 Task: Create a section Compliance Audit Sprint and in the section, add a milestone Disaster Recovery Plan Testing in the project TrueLine.
Action: Mouse moved to (73, 609)
Screenshot: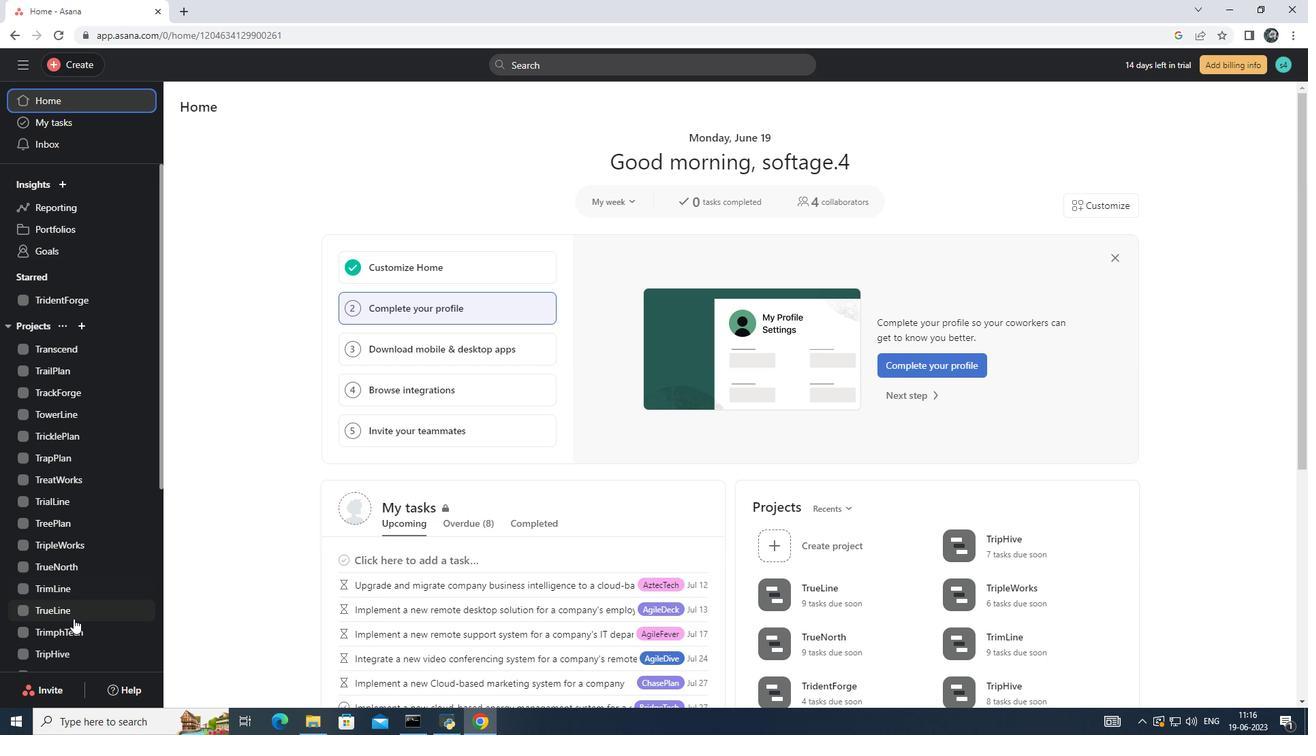 
Action: Mouse pressed left at (73, 609)
Screenshot: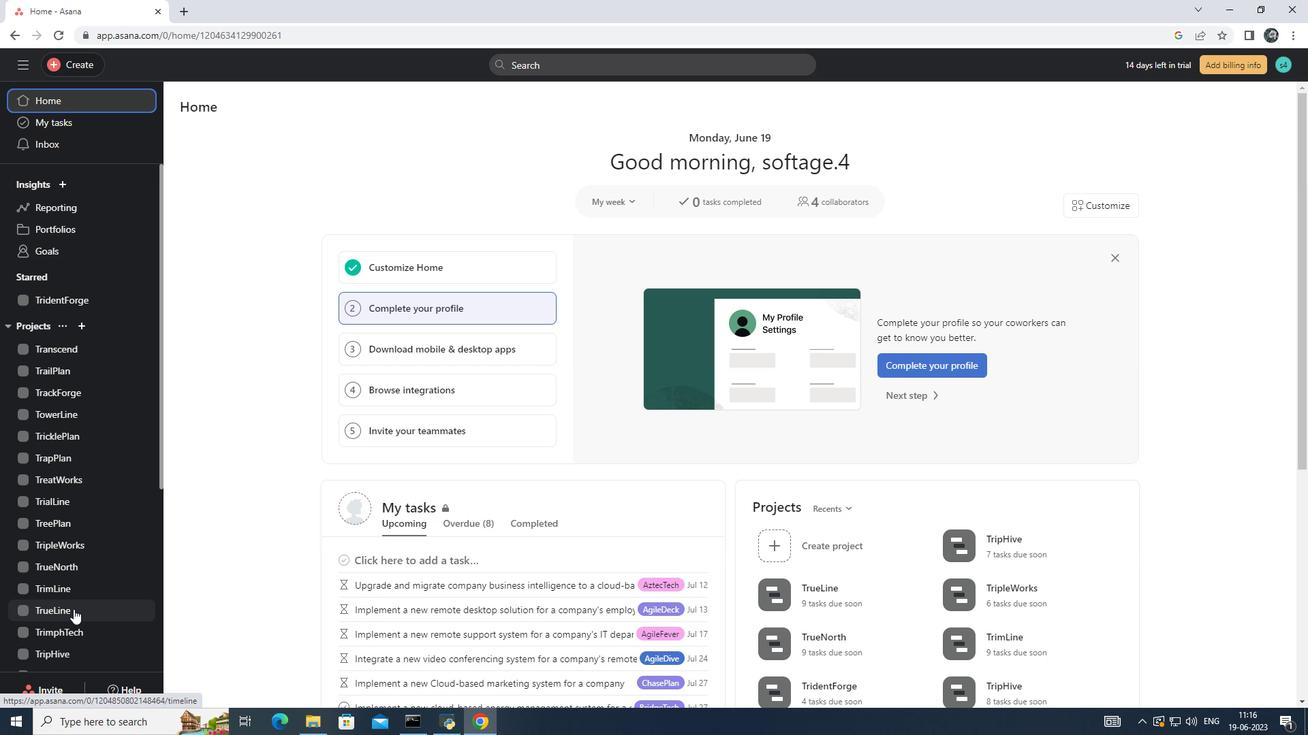 
Action: Mouse moved to (232, 603)
Screenshot: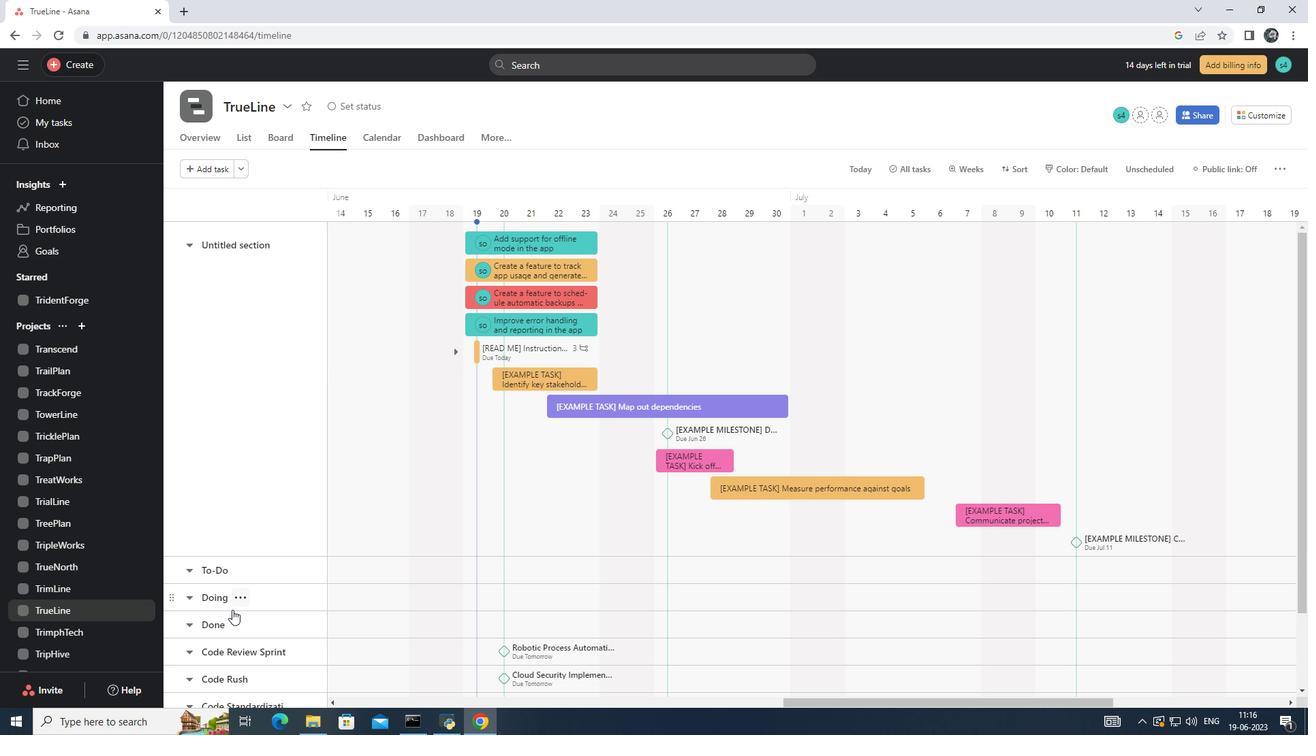 
Action: Mouse scrolled (232, 602) with delta (0, 0)
Screenshot: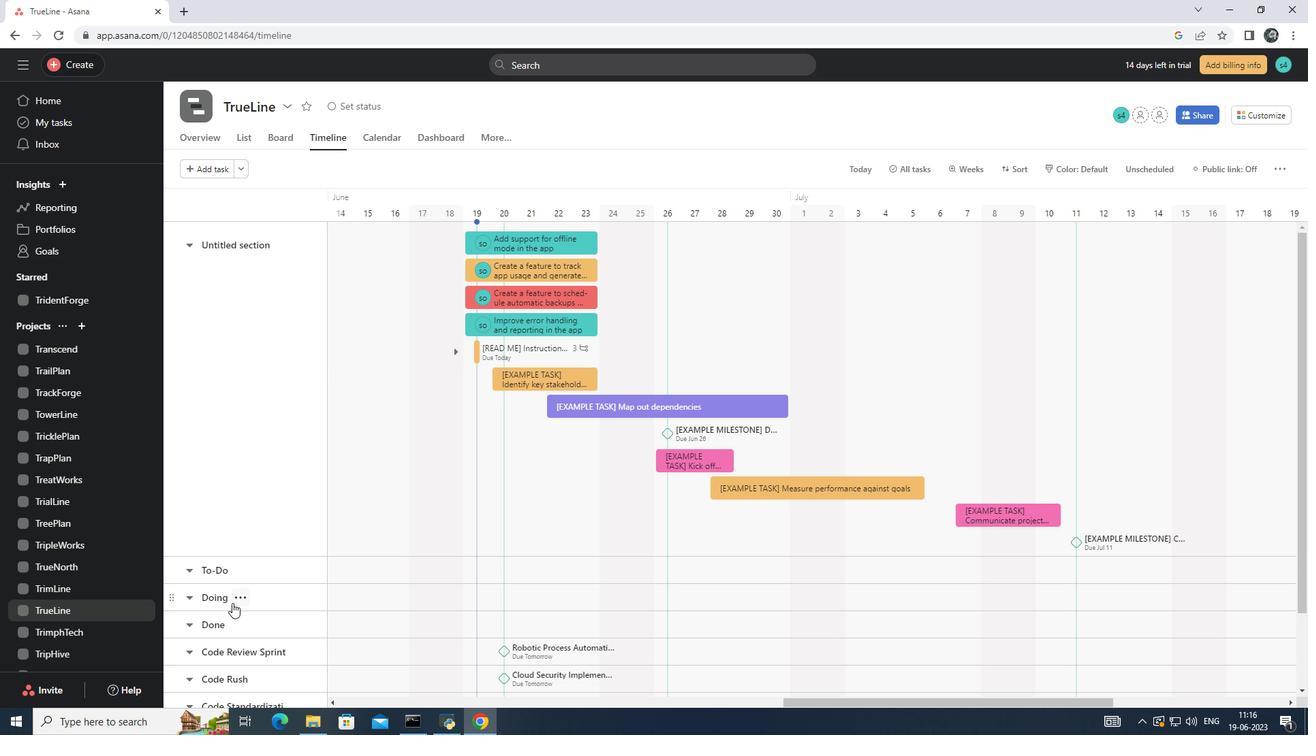 
Action: Mouse scrolled (232, 602) with delta (0, 0)
Screenshot: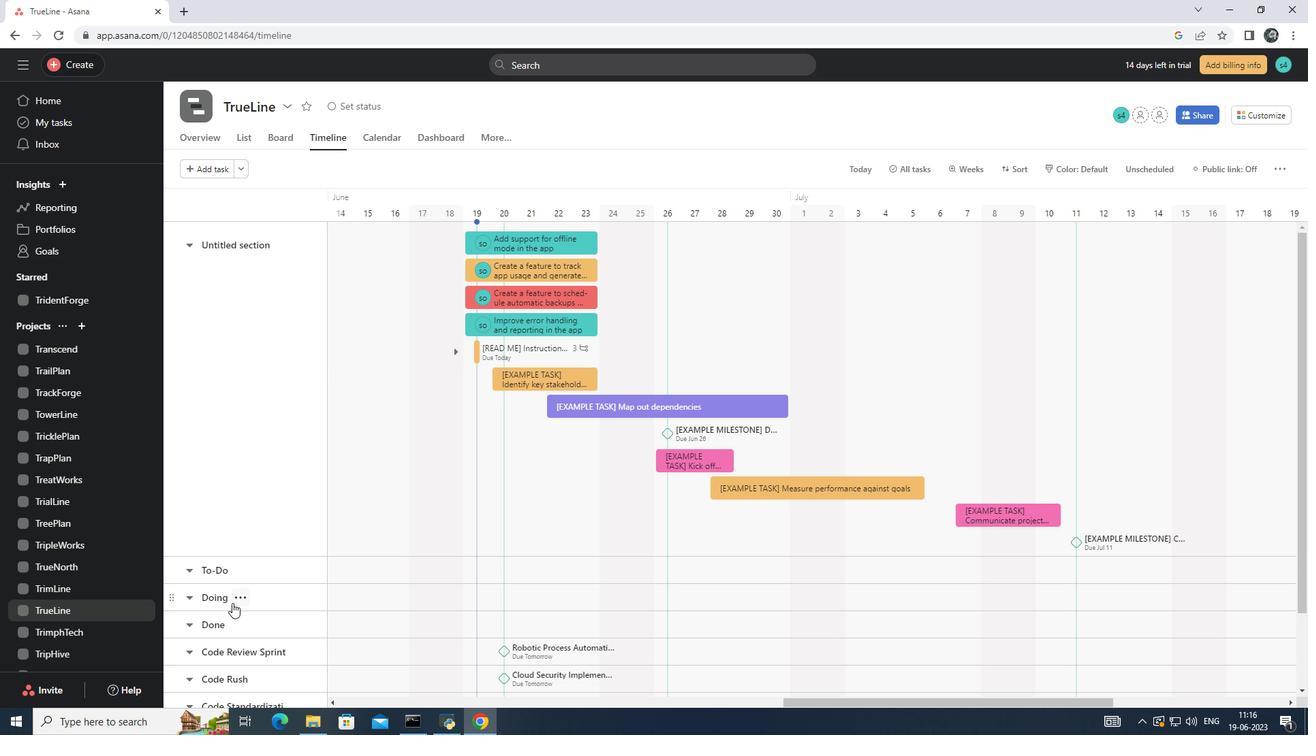 
Action: Mouse scrolled (232, 602) with delta (0, 0)
Screenshot: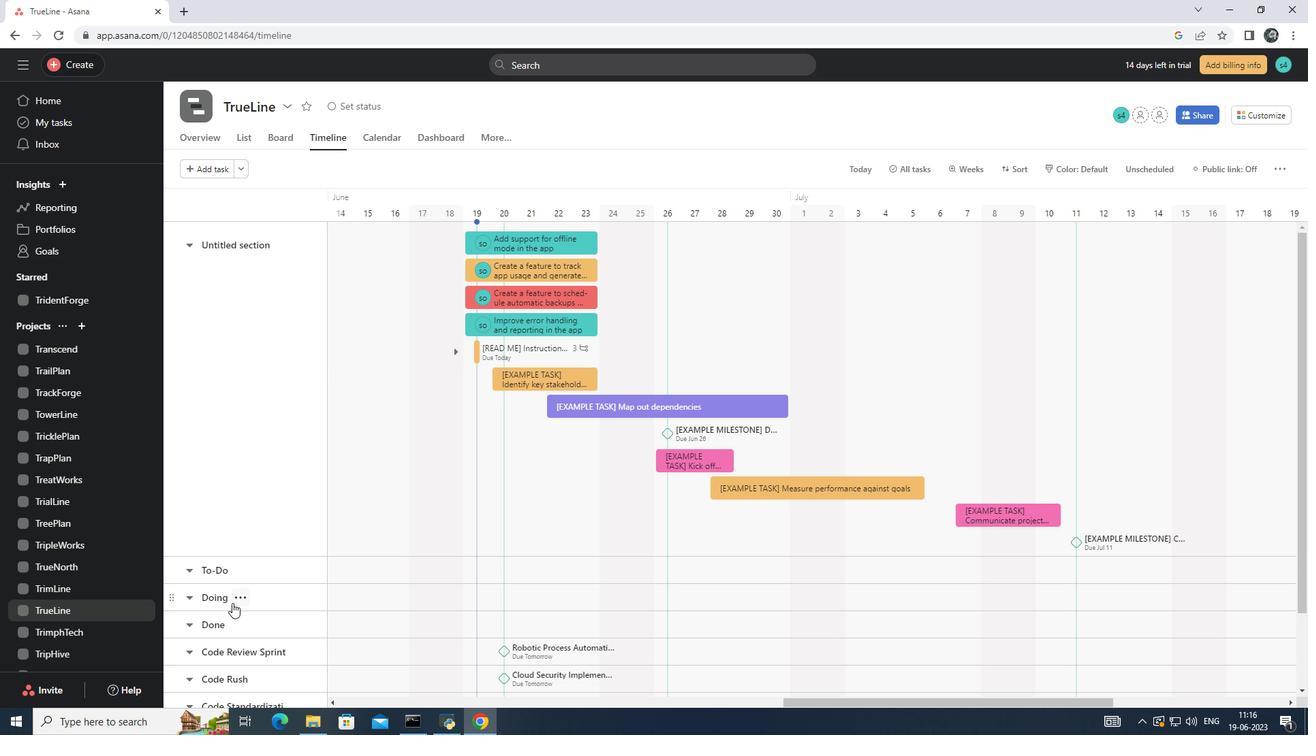 
Action: Mouse moved to (226, 641)
Screenshot: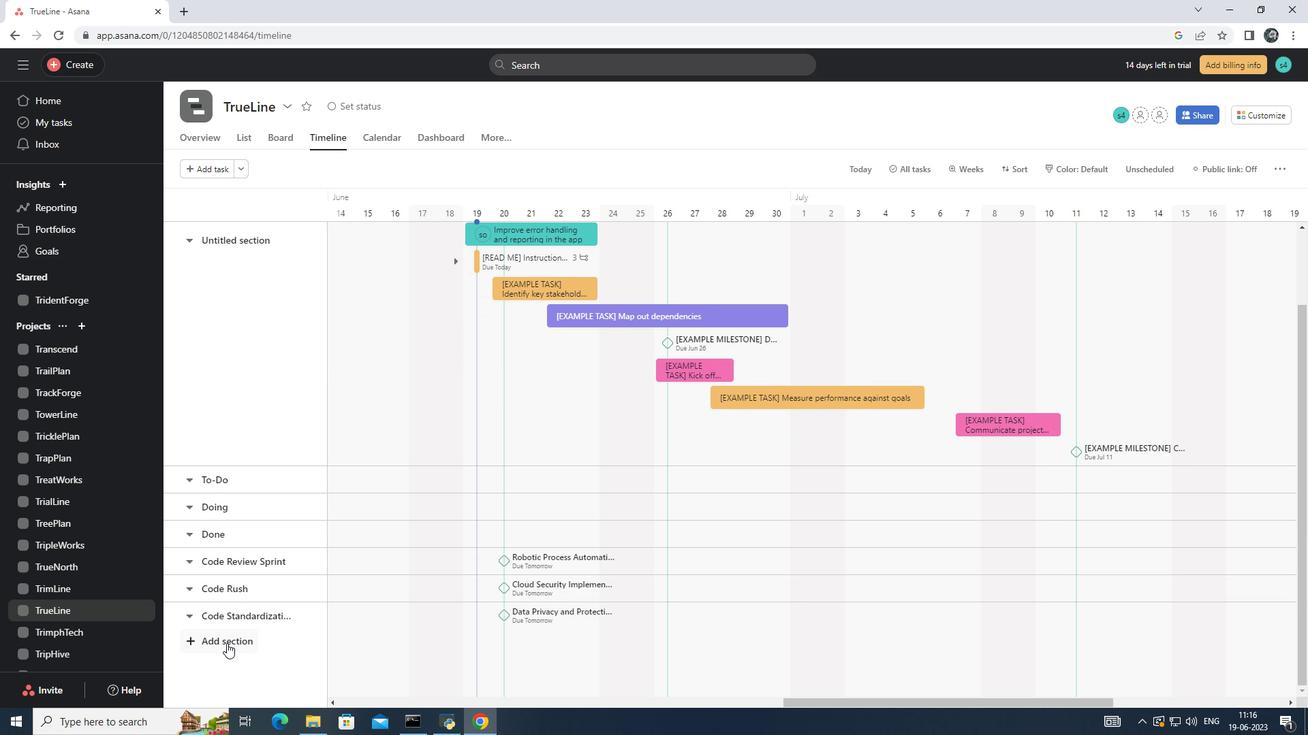 
Action: Mouse pressed left at (226, 641)
Screenshot: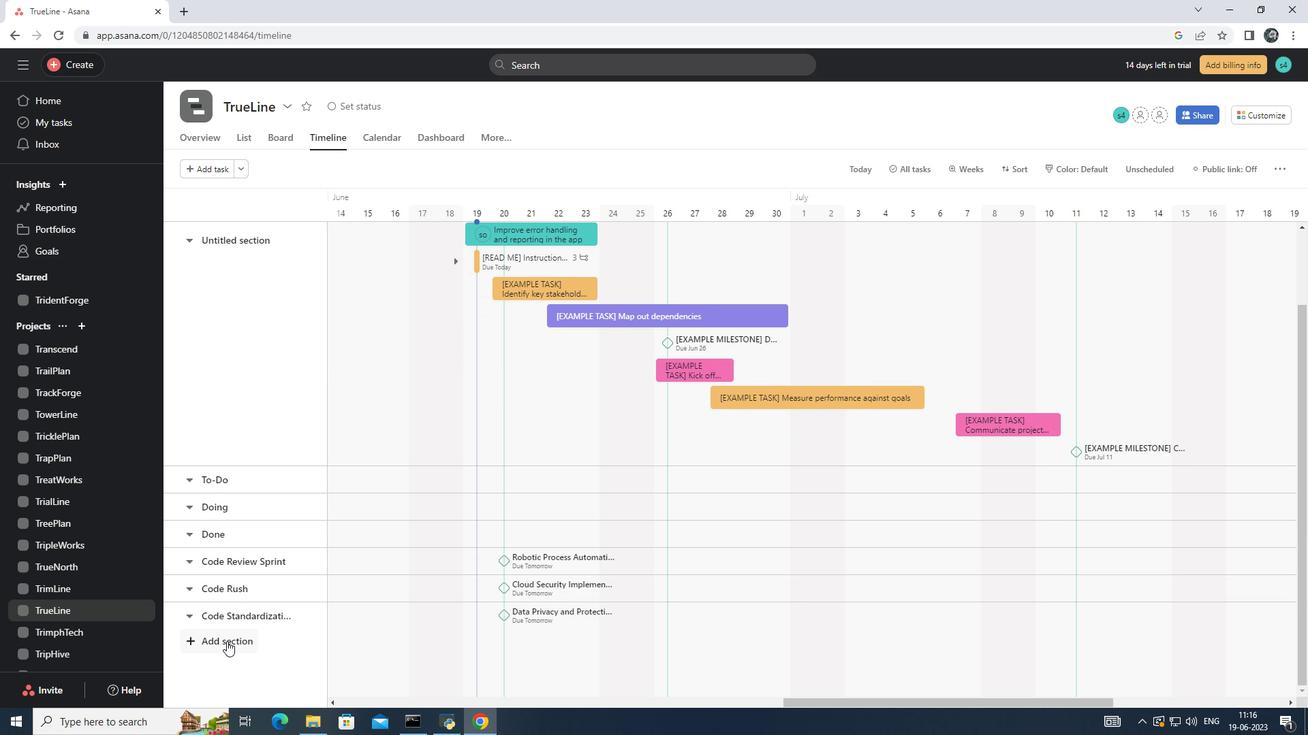 
Action: Mouse moved to (225, 641)
Screenshot: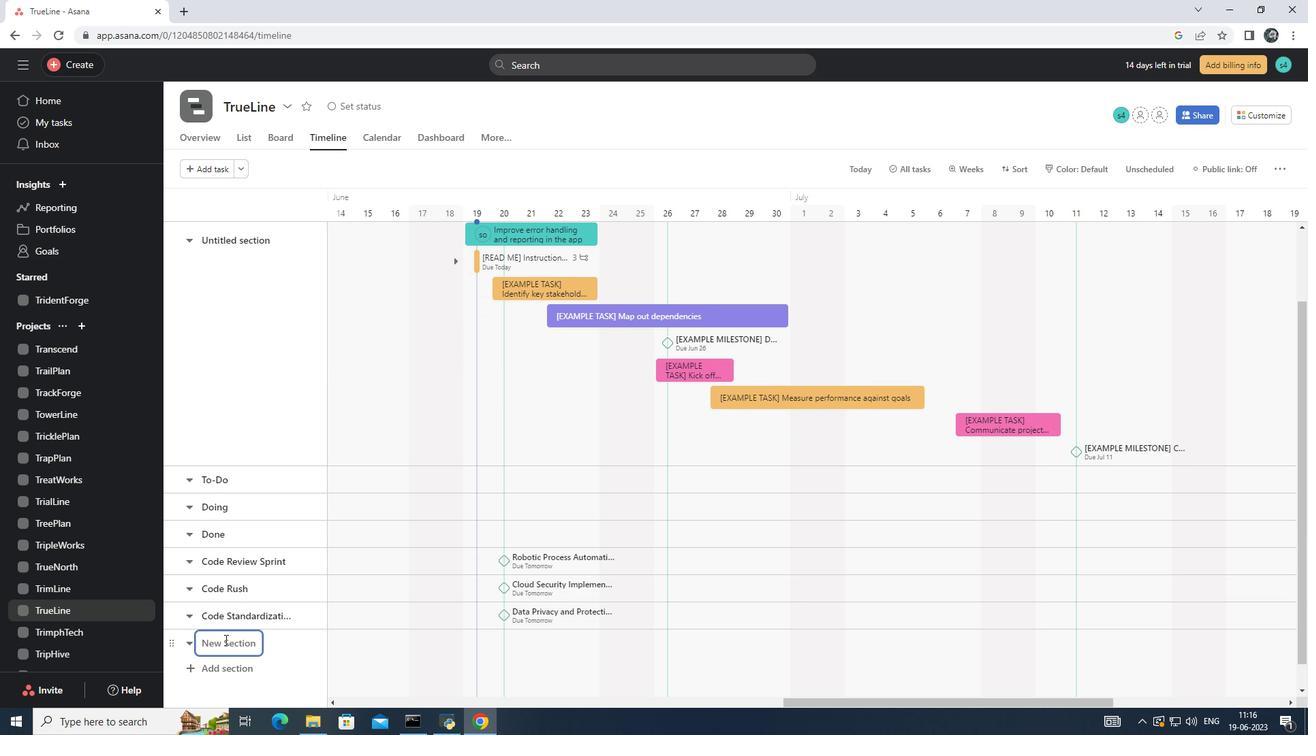 
Action: Key pressed <Key.shift>Compliance<Key.space><Key.shift>Audit<Key.space><Key.shift>Sprint
Screenshot: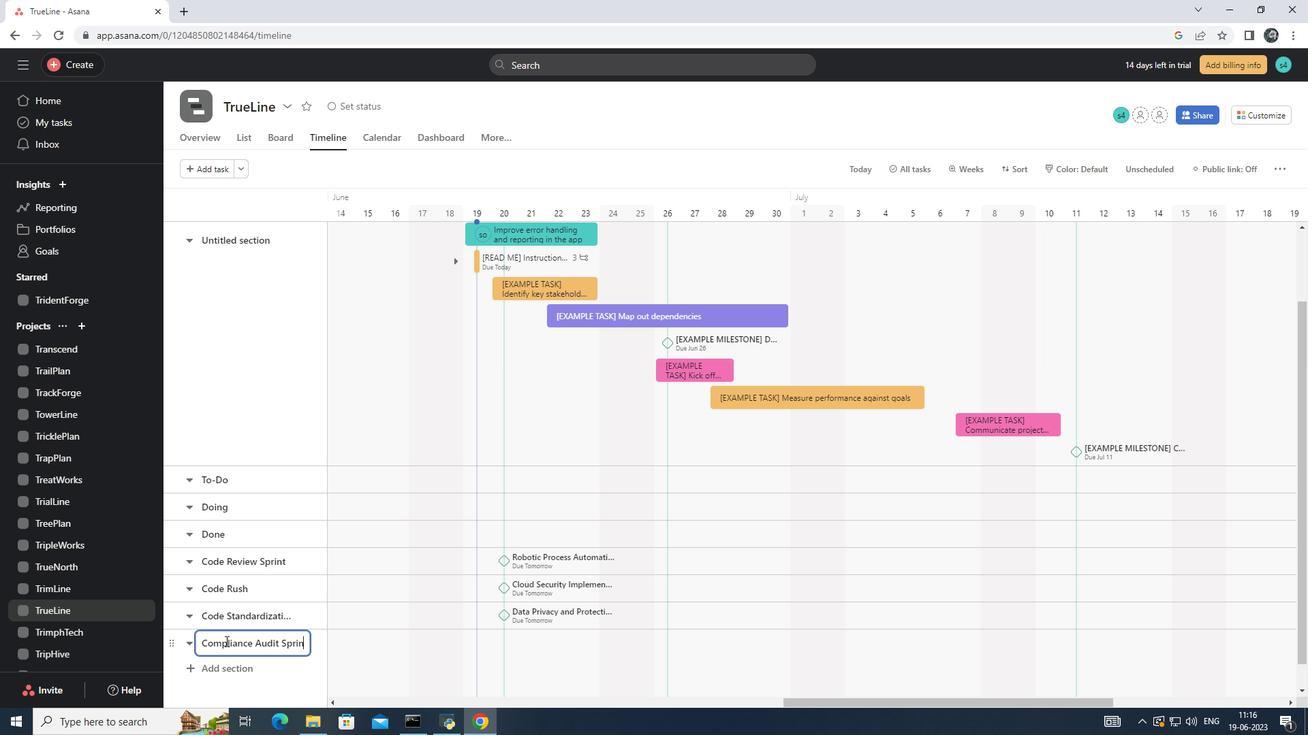 
Action: Mouse moved to (407, 662)
Screenshot: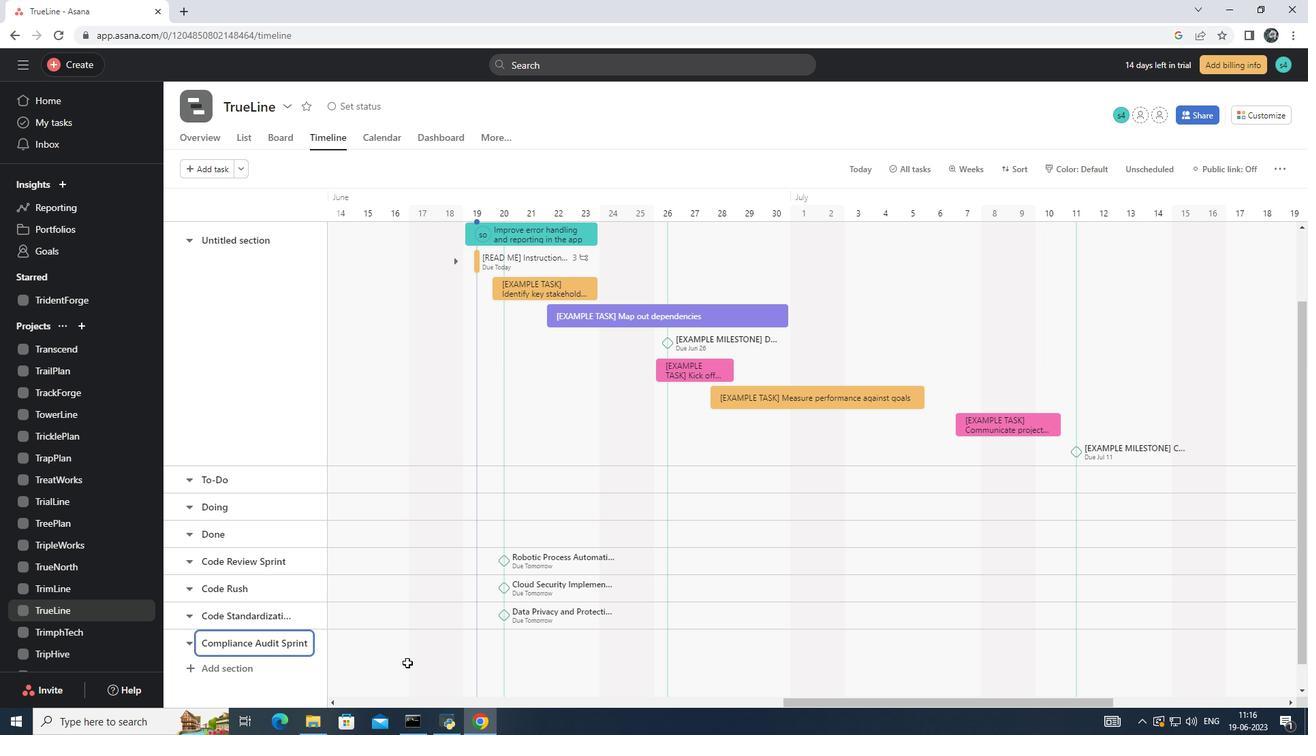 
Action: Key pressed <Key.enter>
Screenshot: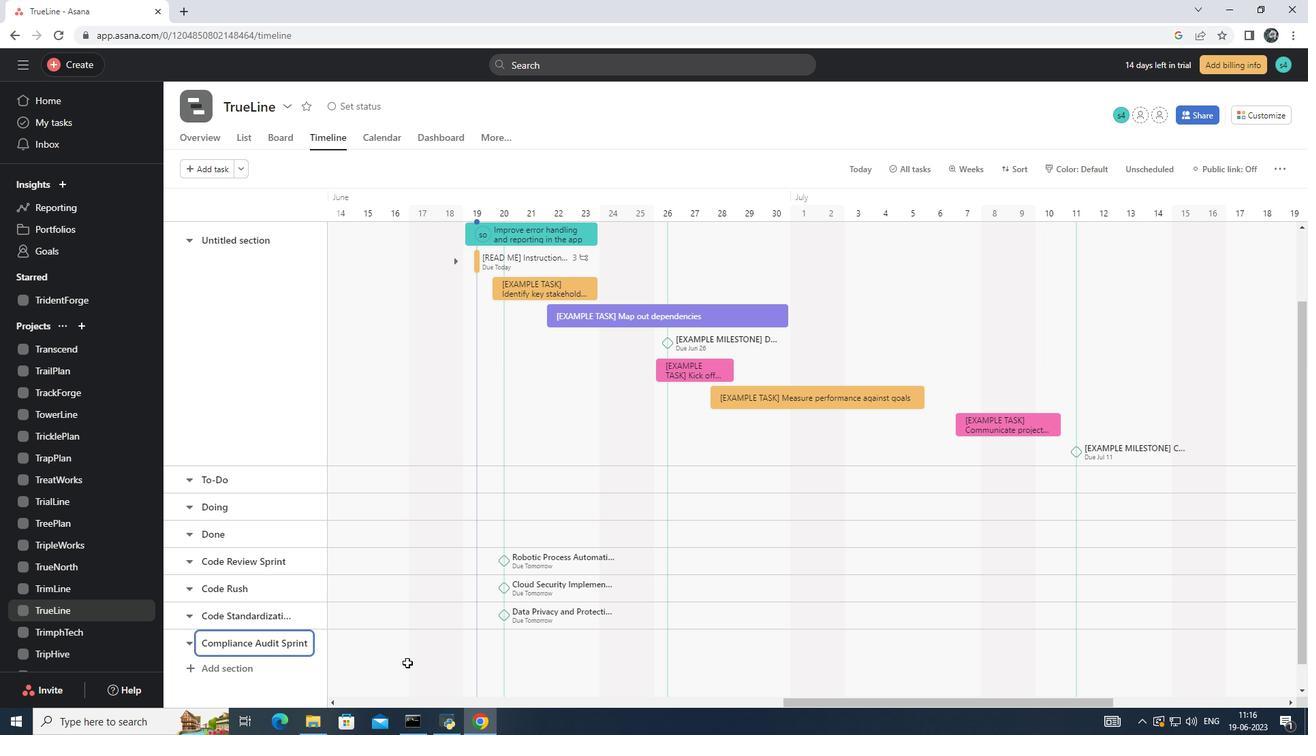 
Action: Mouse moved to (389, 641)
Screenshot: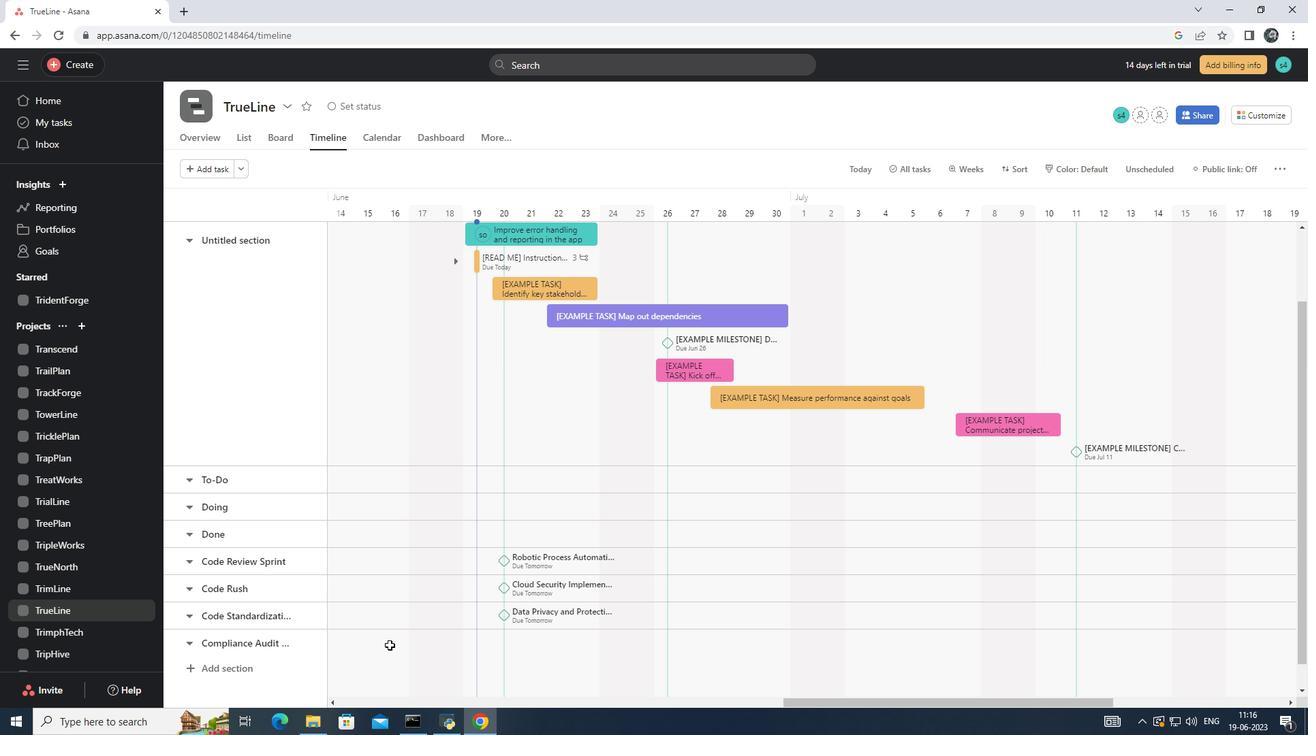 
Action: Mouse pressed left at (389, 641)
Screenshot: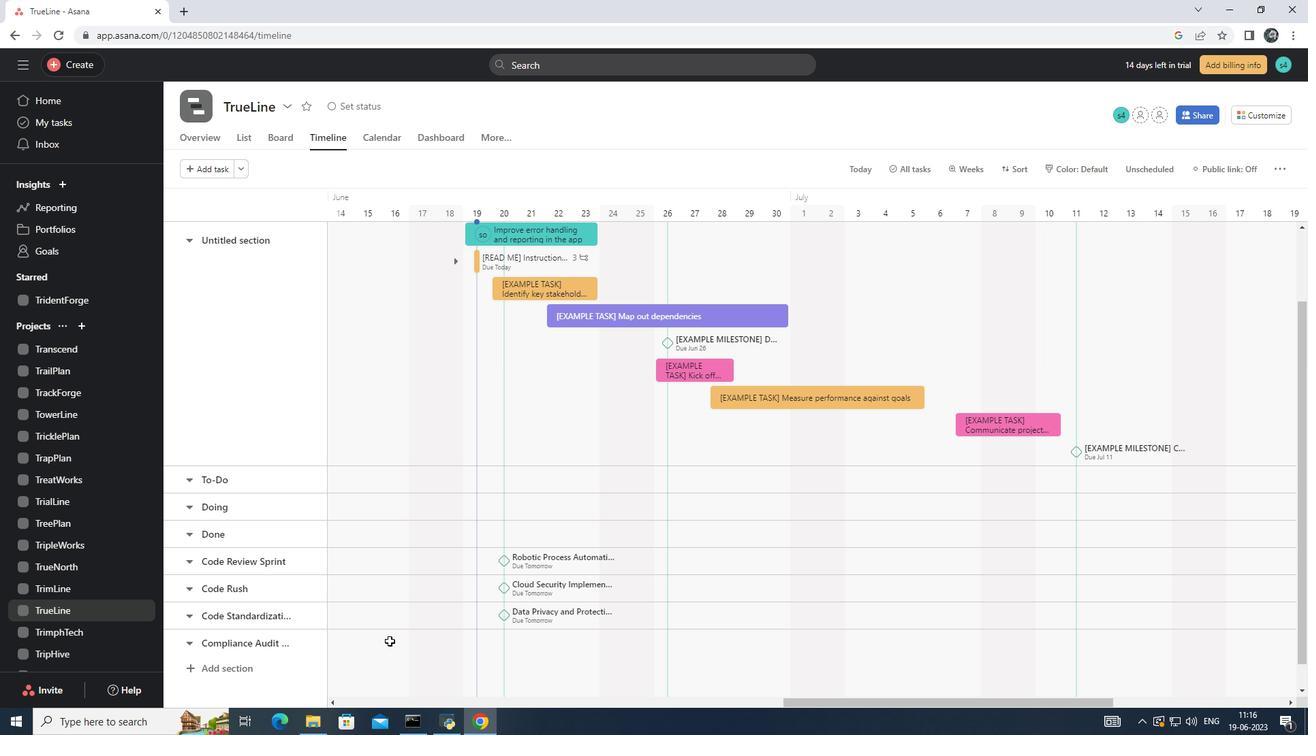 
Action: Mouse moved to (389, 641)
Screenshot: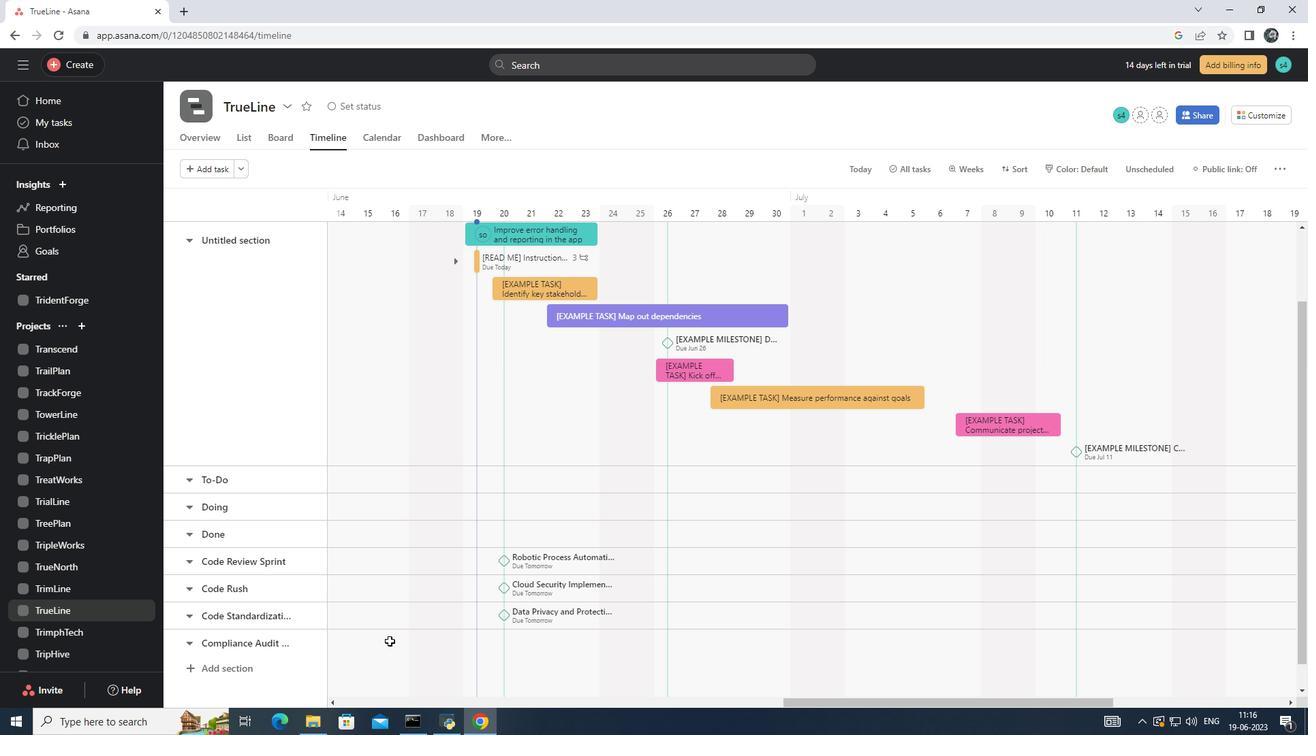 
Action: Key pressed <Key.shift>Disaster<Key.space><Key.shift>Recovery<Key.space><Key.shift>Plan<Key.space><Key.shift>Testing<Key.enter>
Screenshot: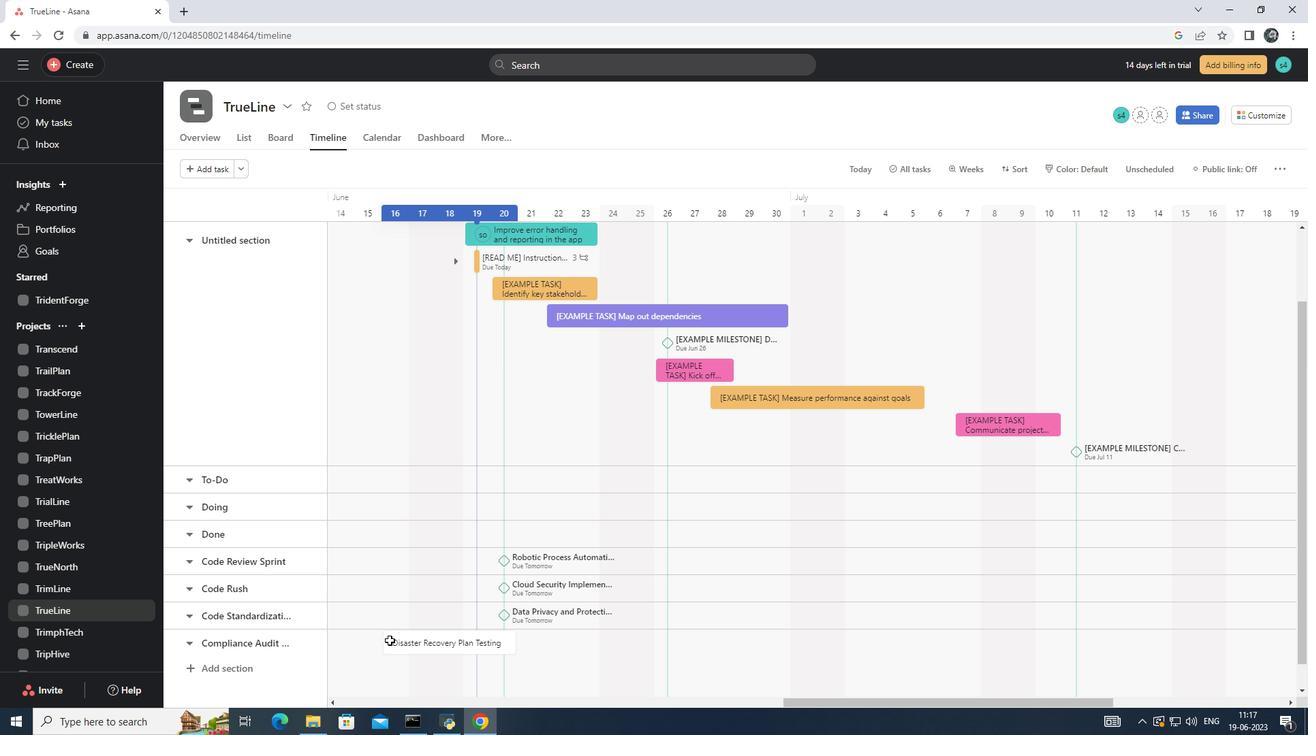 
Action: Mouse moved to (446, 639)
Screenshot: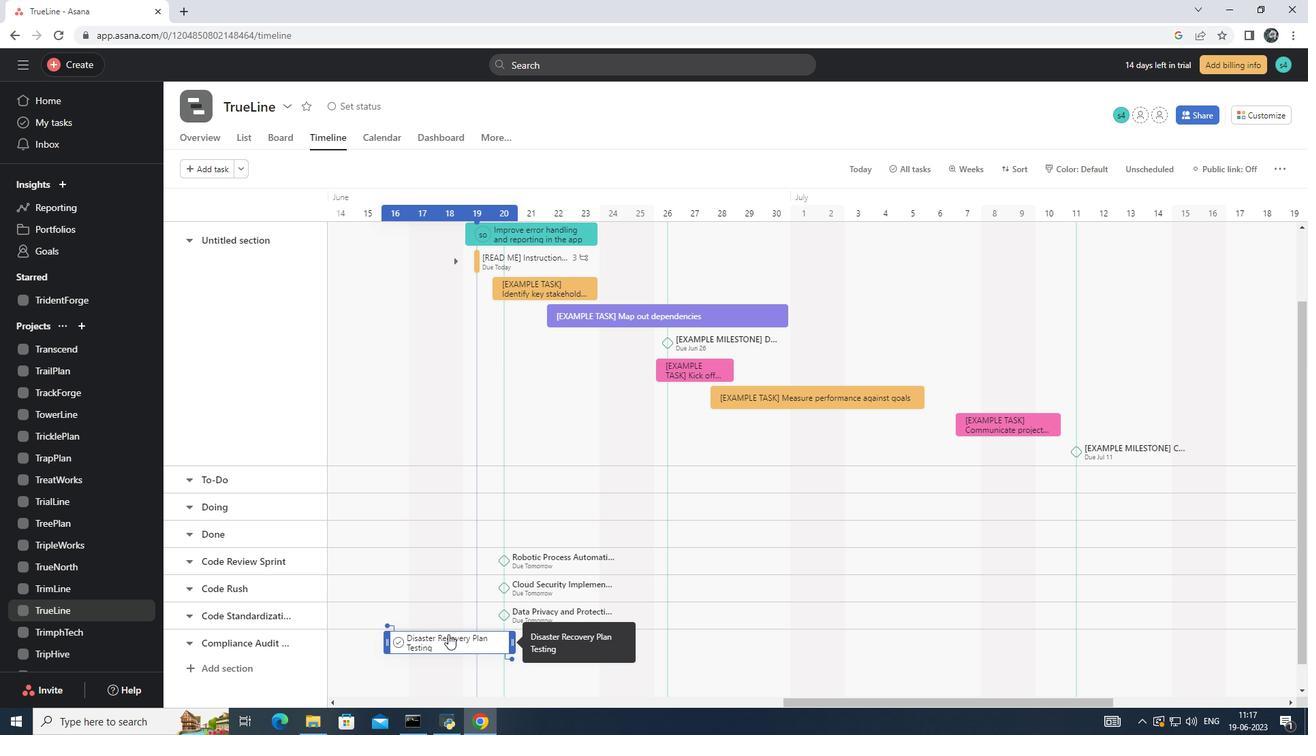 
Action: Mouse pressed right at (446, 639)
Screenshot: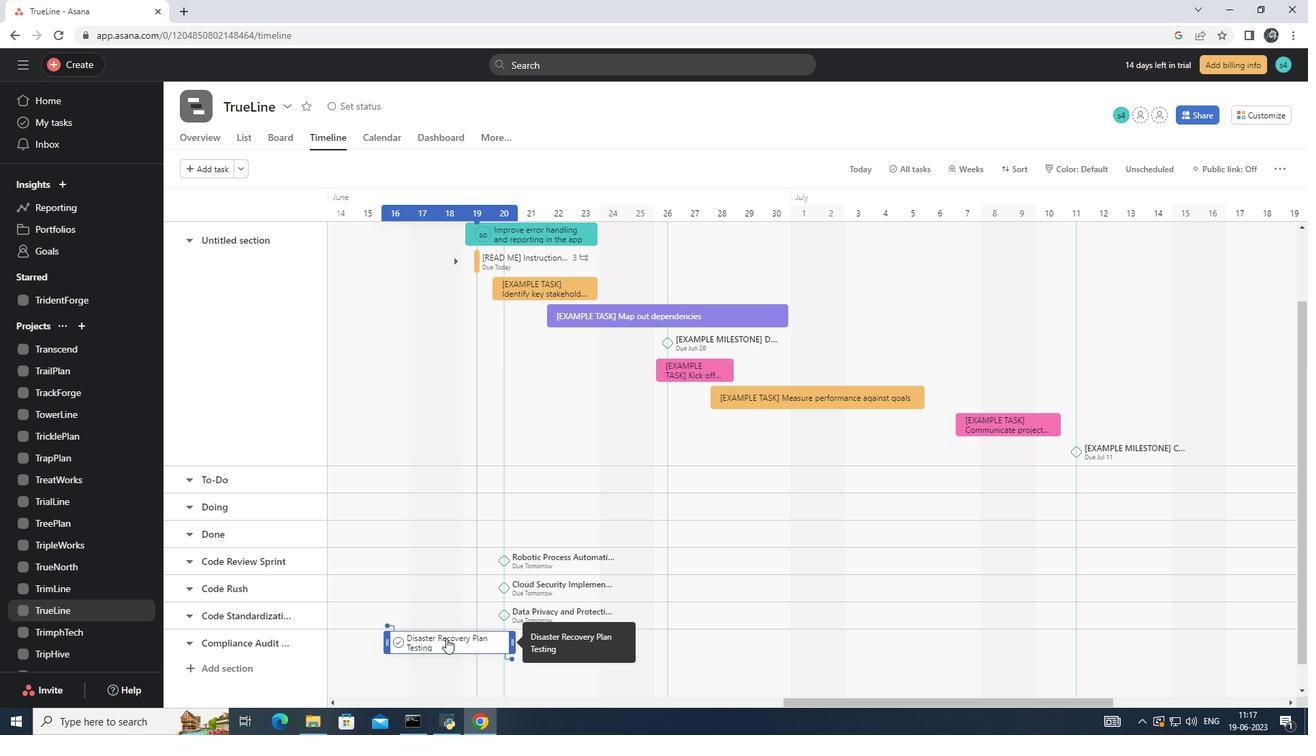 
Action: Mouse moved to (496, 570)
Screenshot: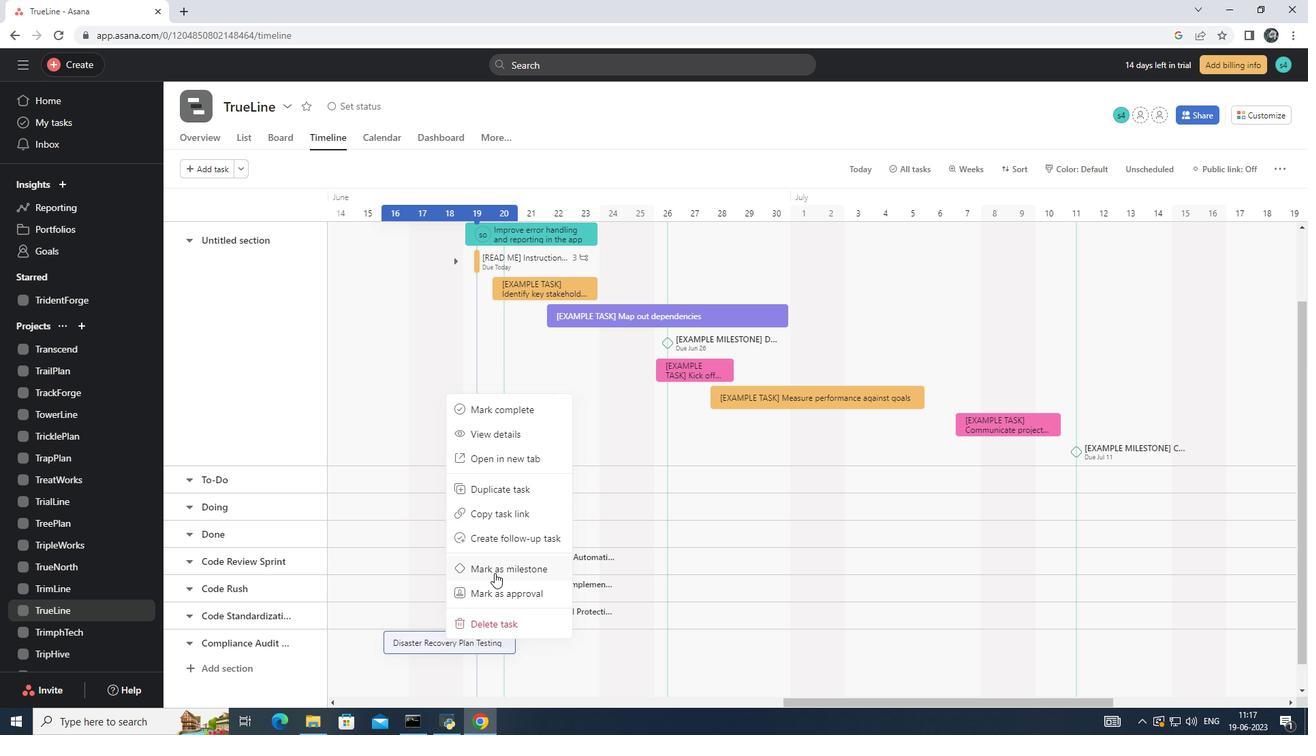 
Action: Mouse pressed left at (496, 570)
Screenshot: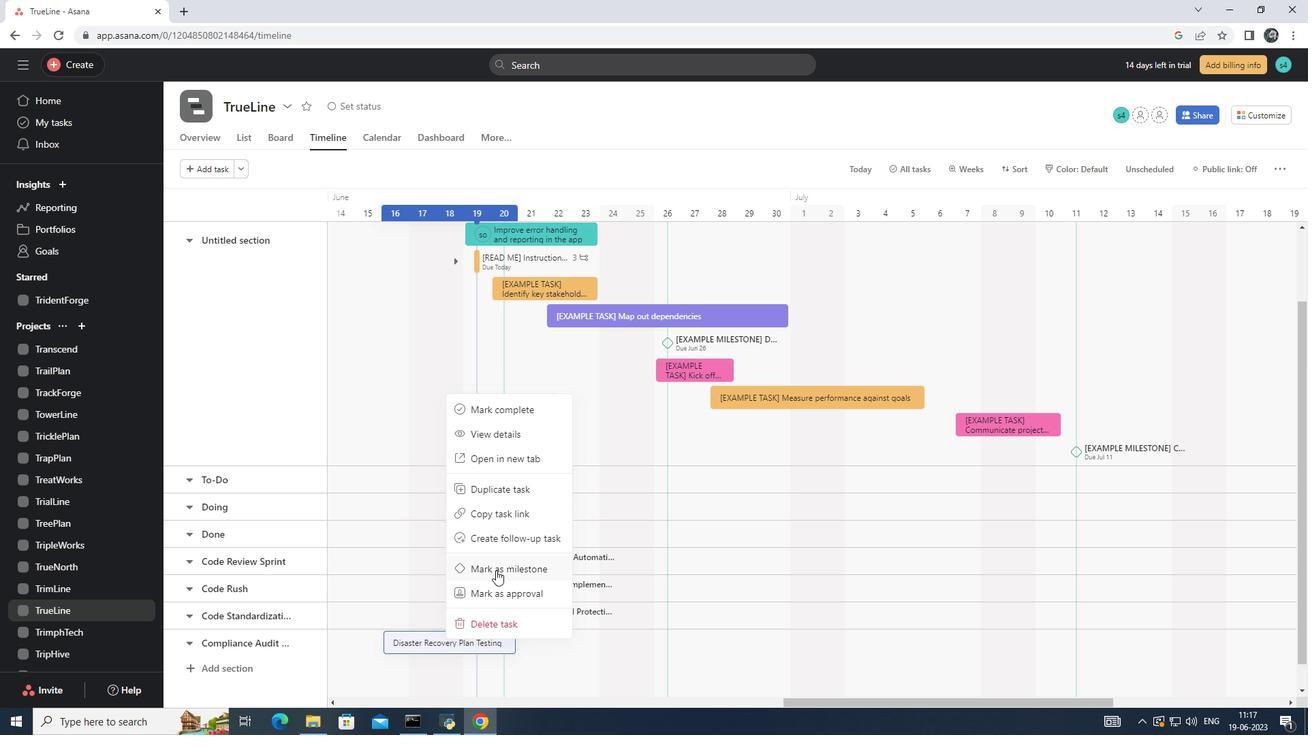 
Action: Mouse moved to (465, 656)
Screenshot: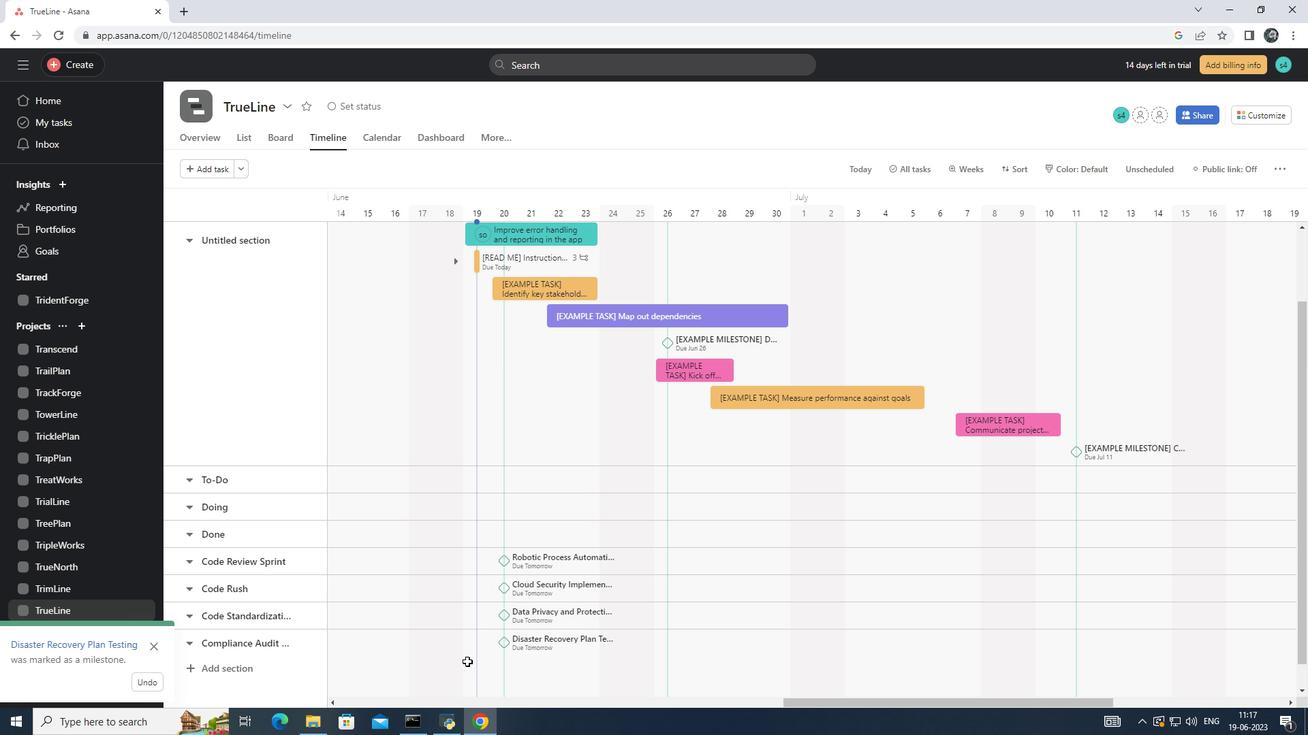 
